 Task: Change Add/remove permissions to "All members".
Action: Mouse pressed left at (397, 258)
Screenshot: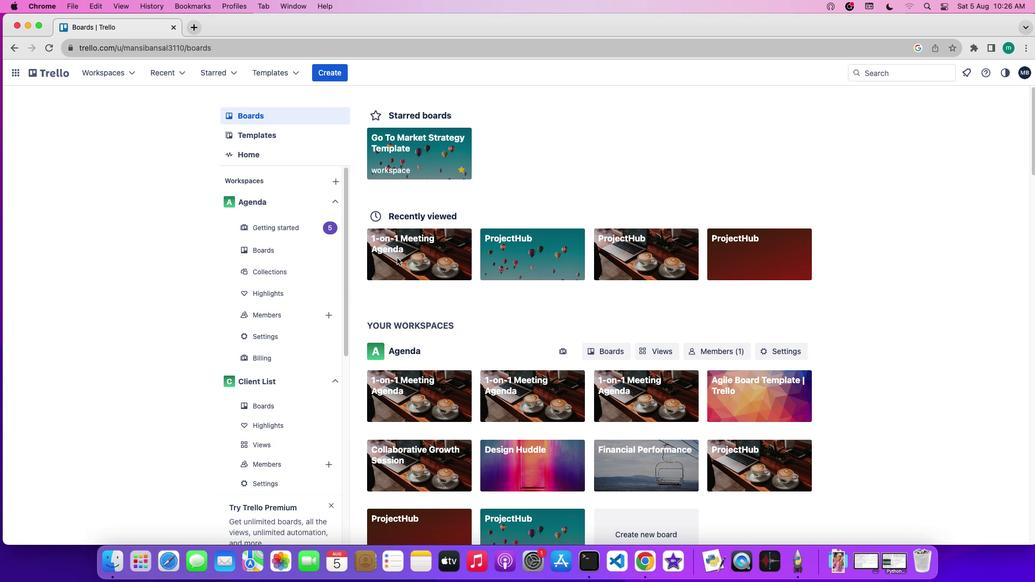 
Action: Mouse pressed left at (397, 258)
Screenshot: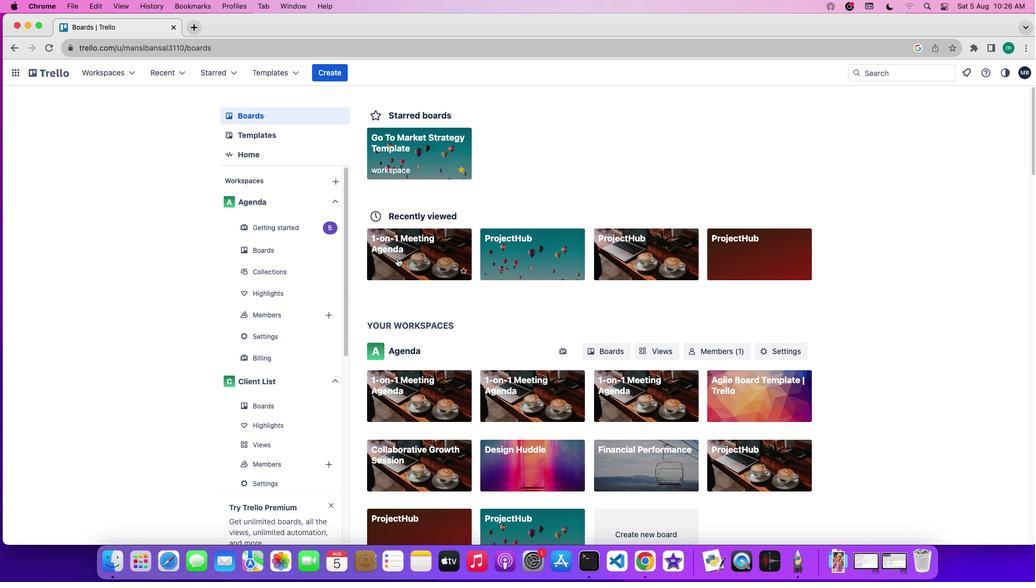 
Action: Mouse moved to (892, 215)
Screenshot: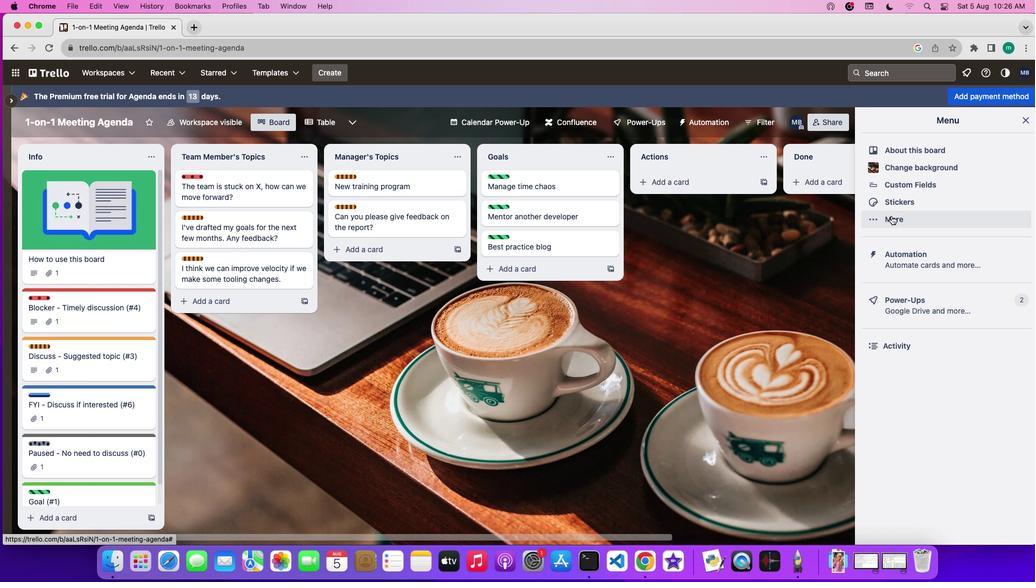 
Action: Mouse pressed left at (892, 215)
Screenshot: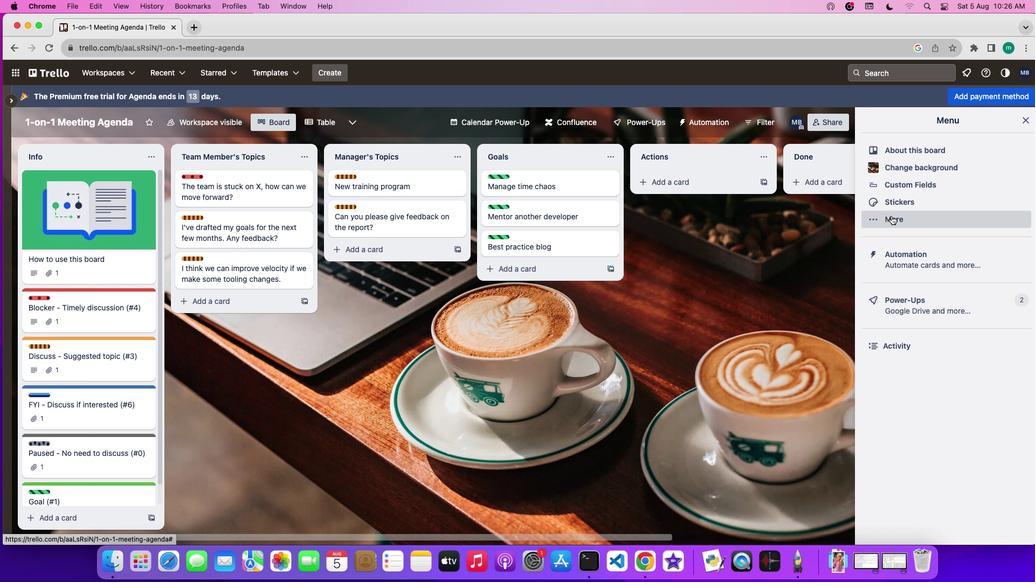 
Action: Mouse moved to (901, 147)
Screenshot: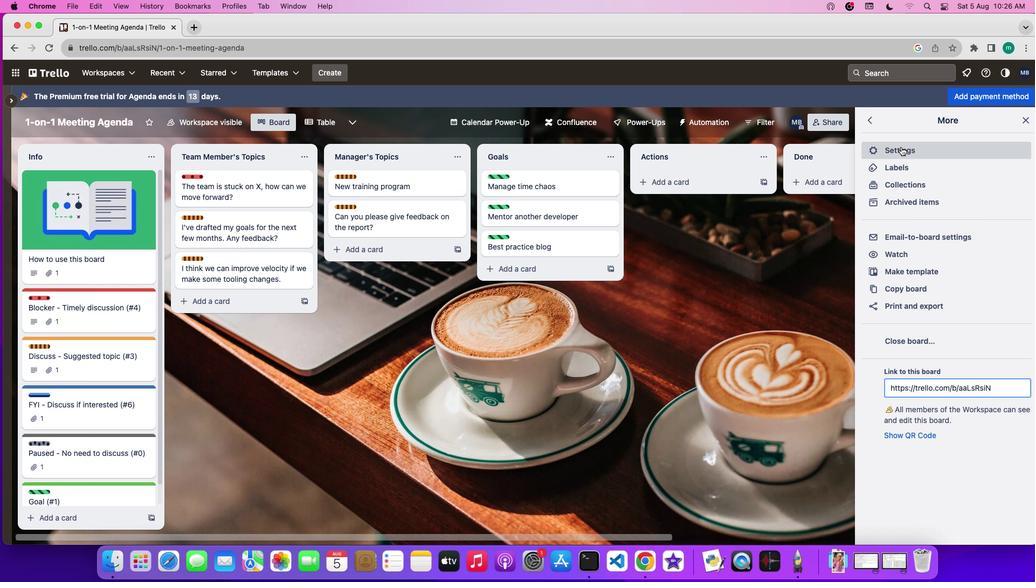 
Action: Mouse pressed left at (901, 147)
Screenshot: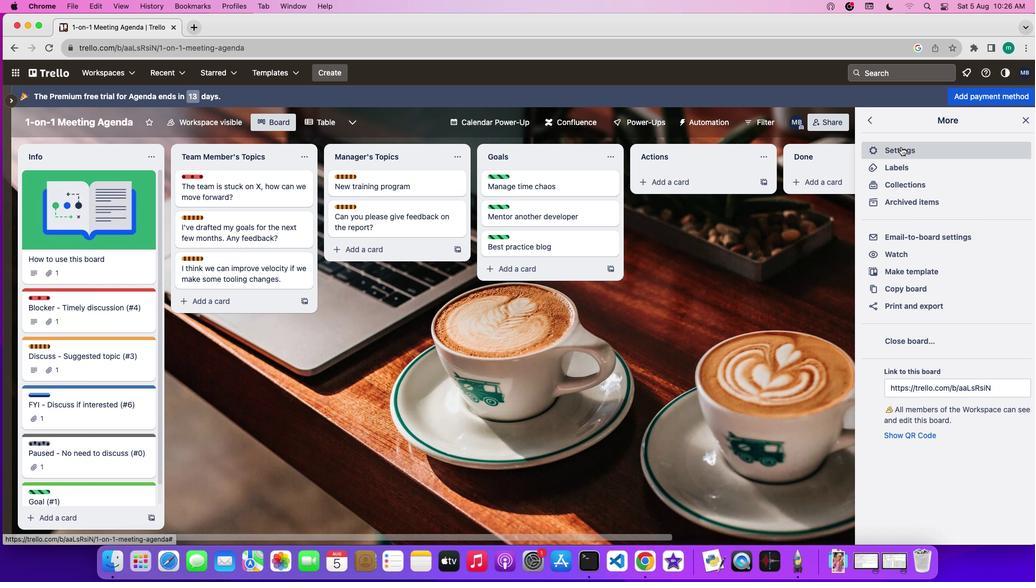 
Action: Mouse moved to (894, 302)
Screenshot: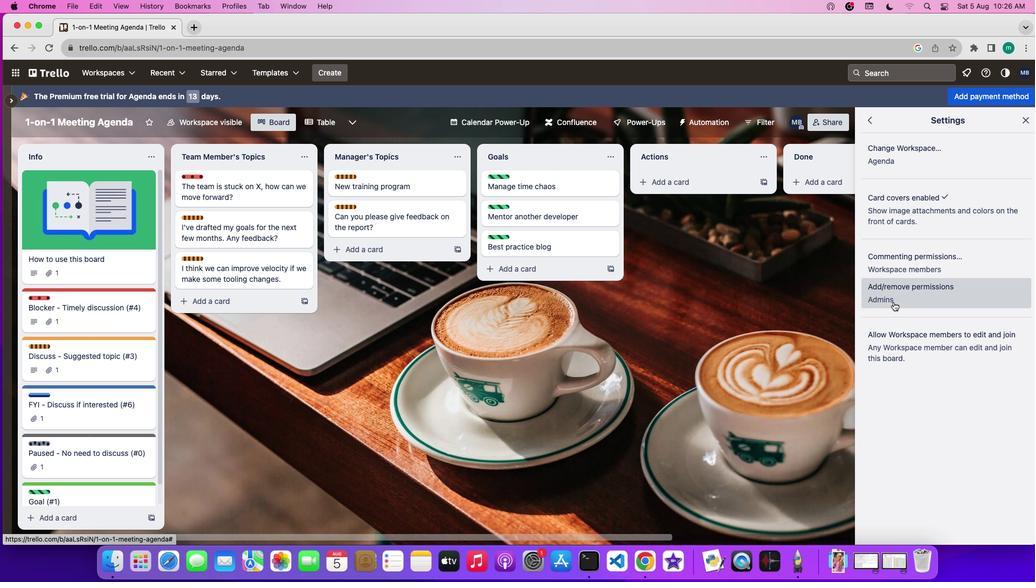 
Action: Mouse pressed left at (894, 302)
Screenshot: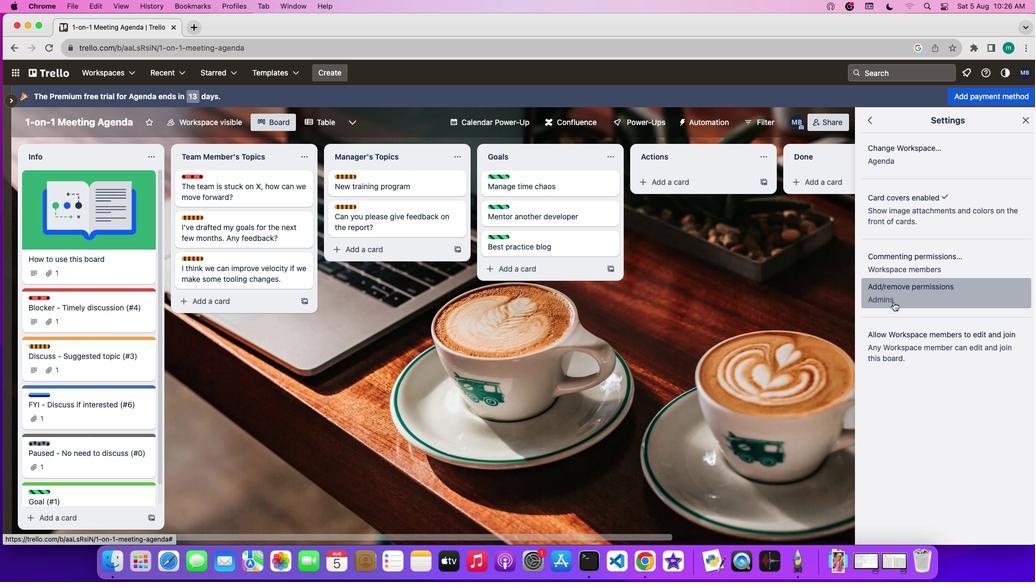 
Action: Mouse moved to (905, 387)
Screenshot: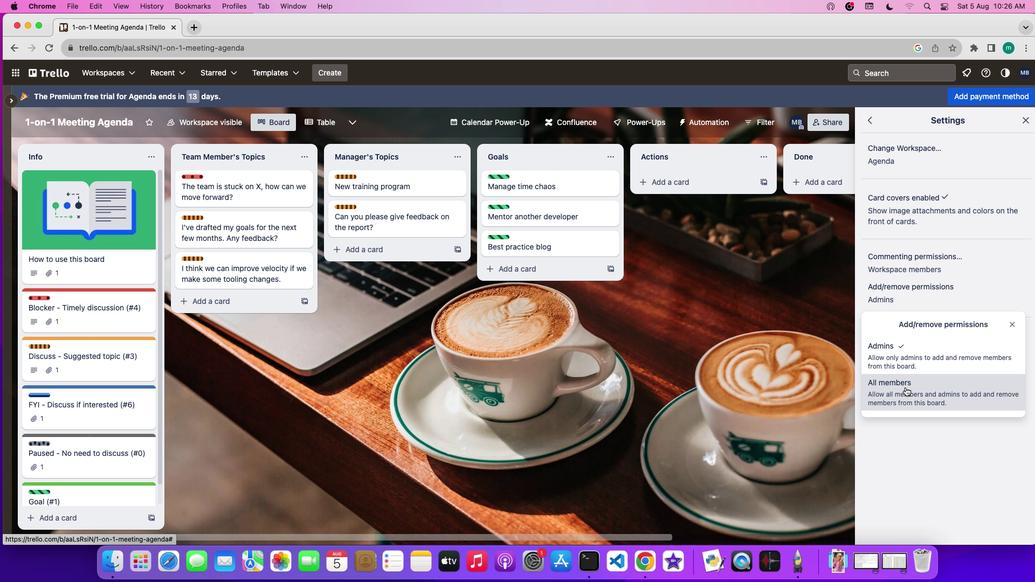 
Action: Mouse pressed left at (905, 387)
Screenshot: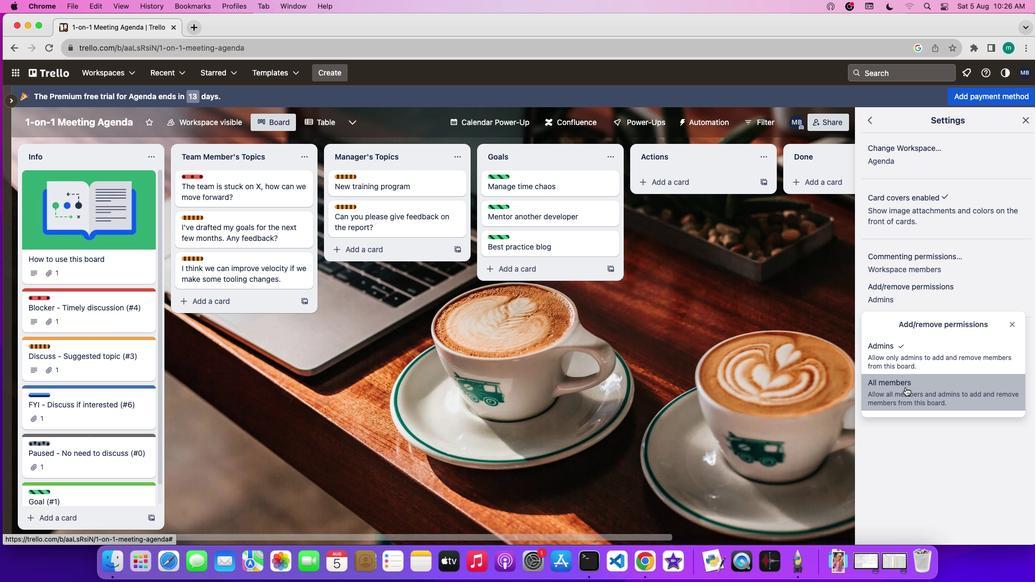 
